 Task: Create in the project WiseTech in Backlog an issue 'Implement a new cloud-based legal document management system for a company with advanced document classification and retrieval capabilities', assign it to team member softage.4@softage.net and change the status to IN PROGRESS.
Action: Mouse moved to (350, 430)
Screenshot: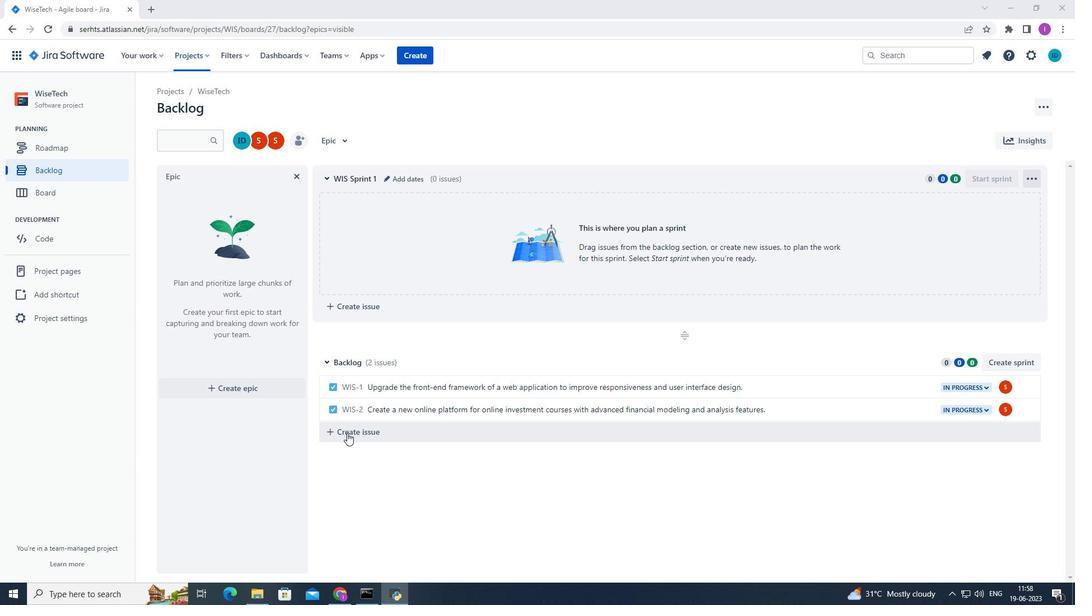 
Action: Mouse pressed left at (350, 430)
Screenshot: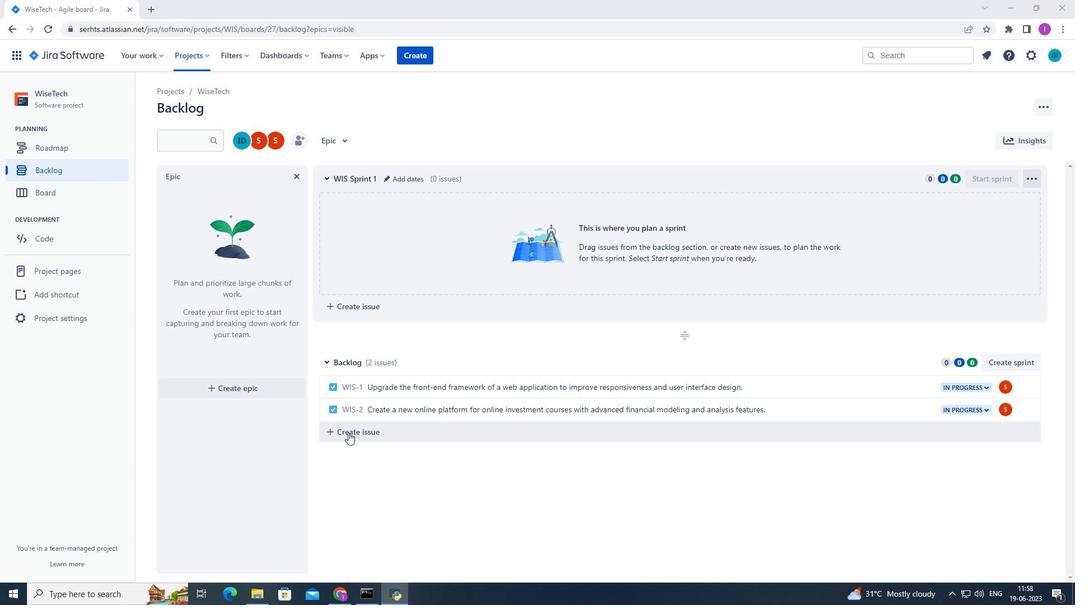 
Action: Mouse moved to (356, 429)
Screenshot: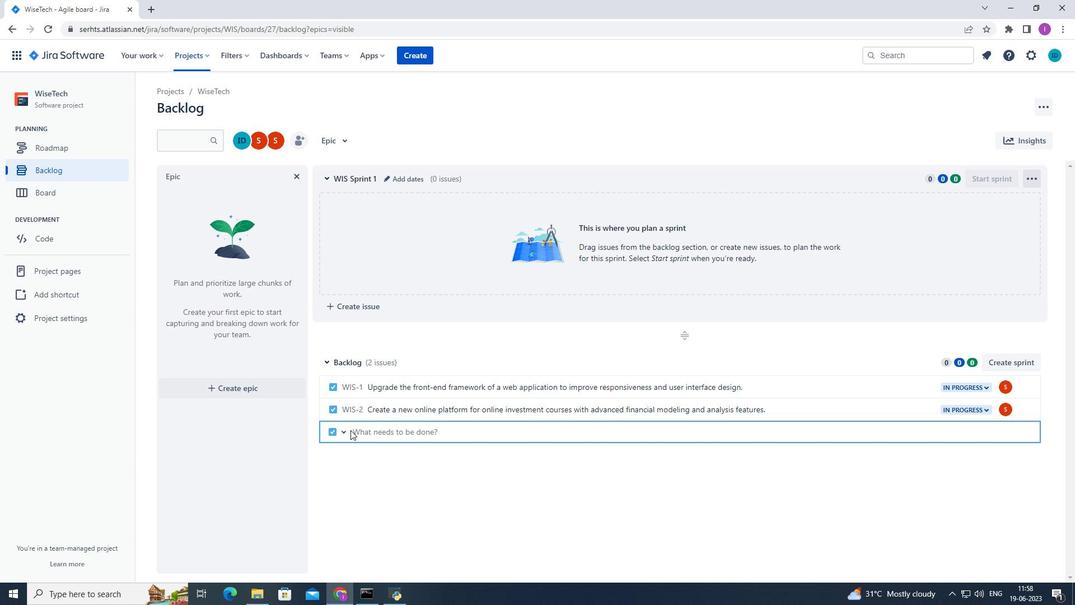 
Action: Mouse pressed left at (356, 429)
Screenshot: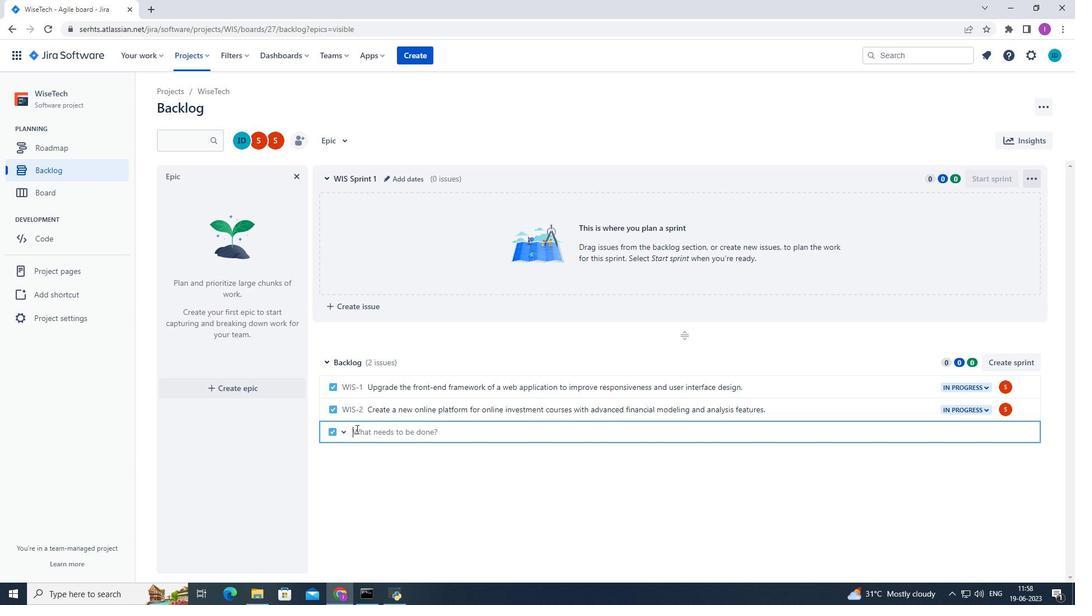 
Action: Mouse moved to (353, 411)
Screenshot: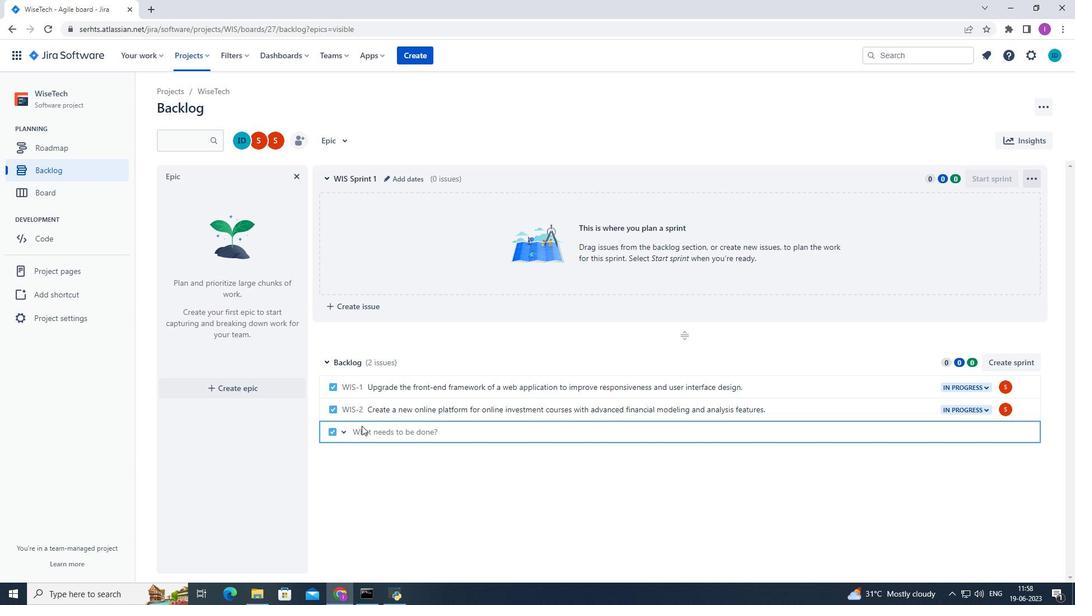 
Action: Key pressed <Key.shift>Implement<Key.space>a<Key.space>new<Key.space>cloud-b
Screenshot: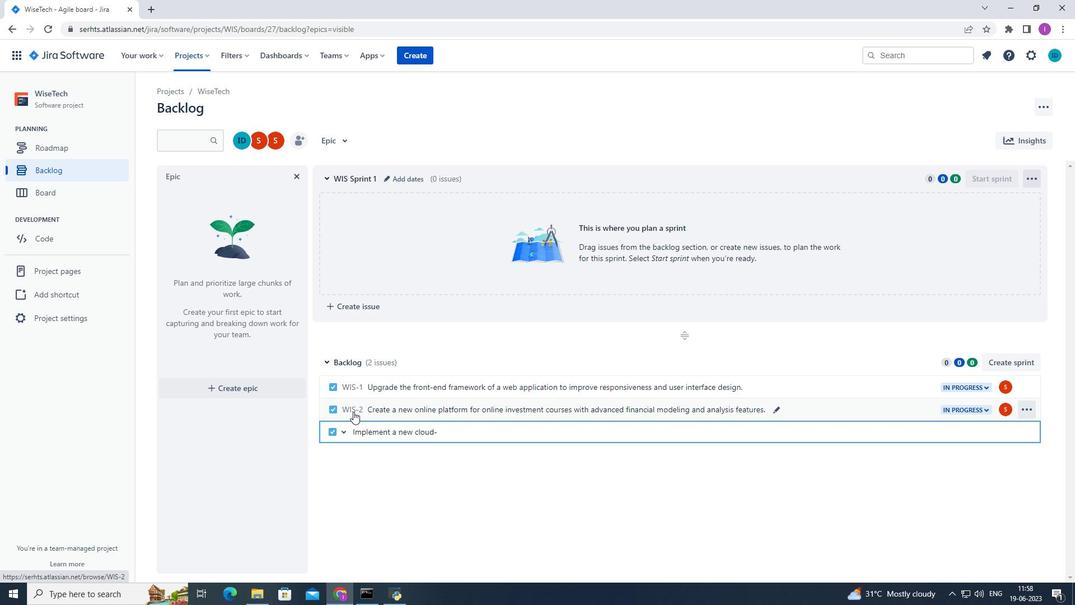 
Action: Mouse moved to (352, 411)
Screenshot: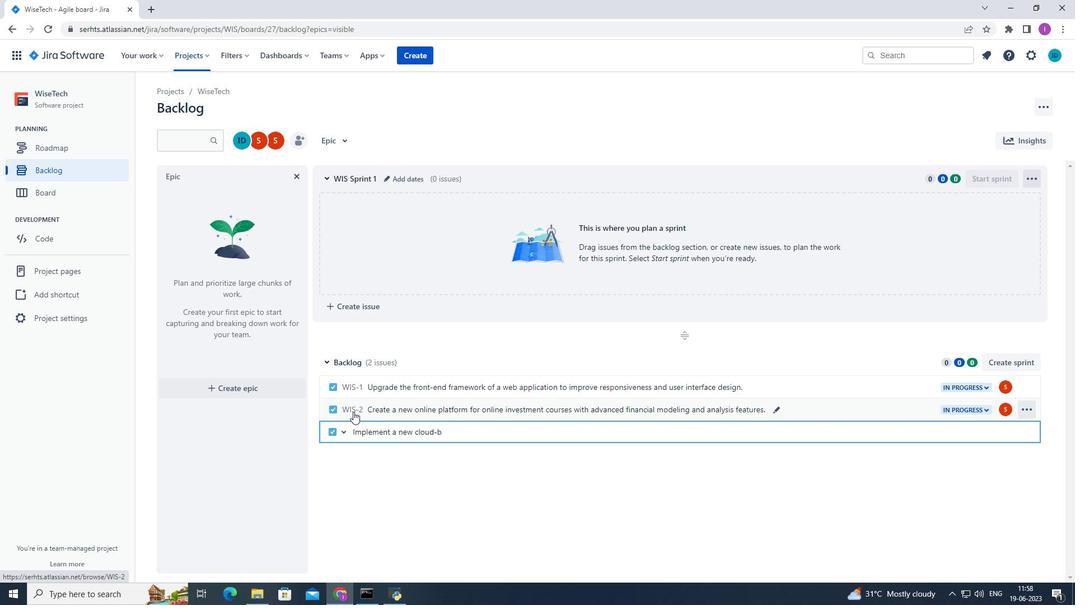 
Action: Key pressed ased<Key.space>legal<Key.space>document<Key.space>management<Key.space>sysy<Key.backspace>temfor<Key.space>a<Key.space>company
Screenshot: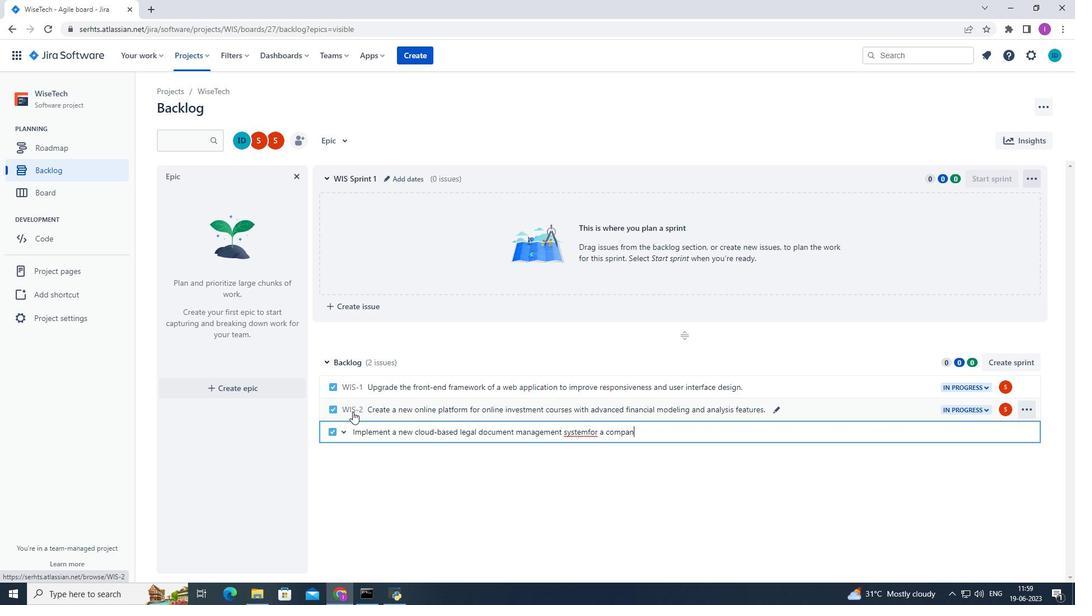 
Action: Mouse moved to (588, 434)
Screenshot: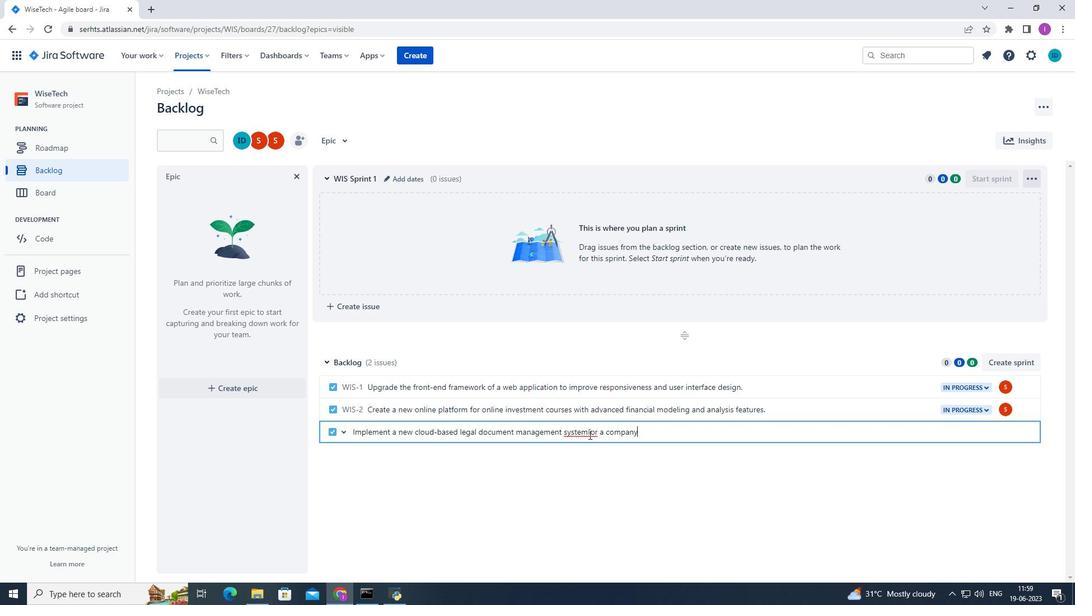 
Action: Mouse pressed left at (588, 434)
Screenshot: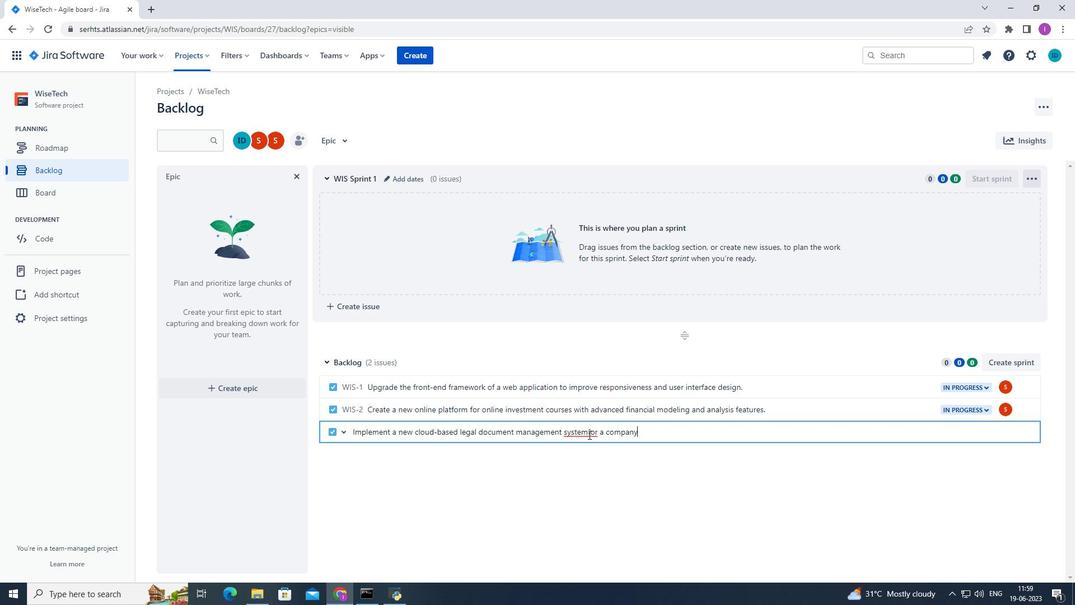 
Action: Mouse moved to (575, 412)
Screenshot: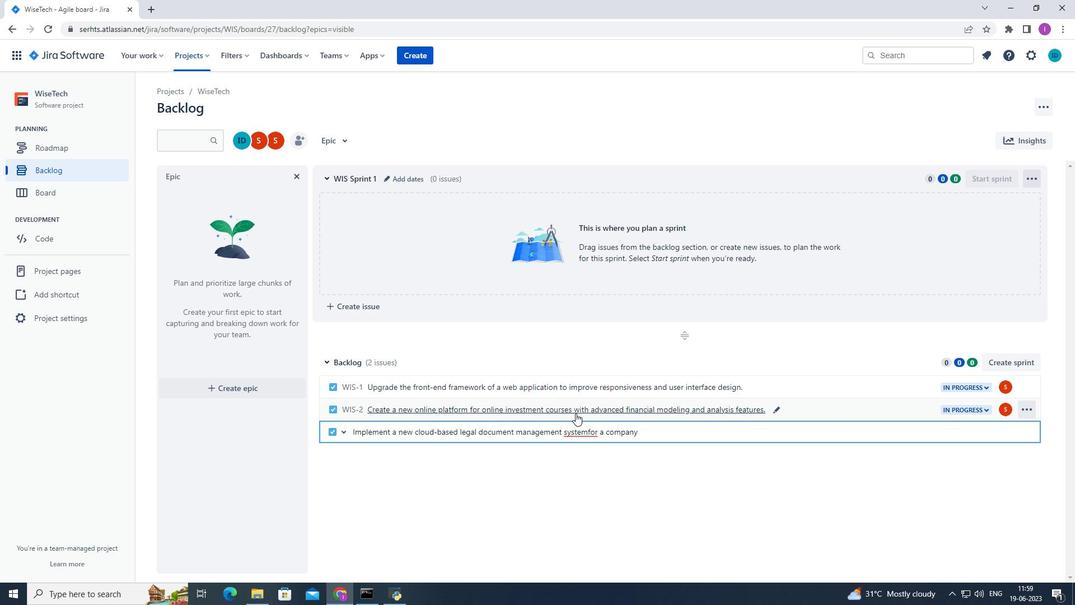 
Action: Key pressed <Key.space>
Screenshot: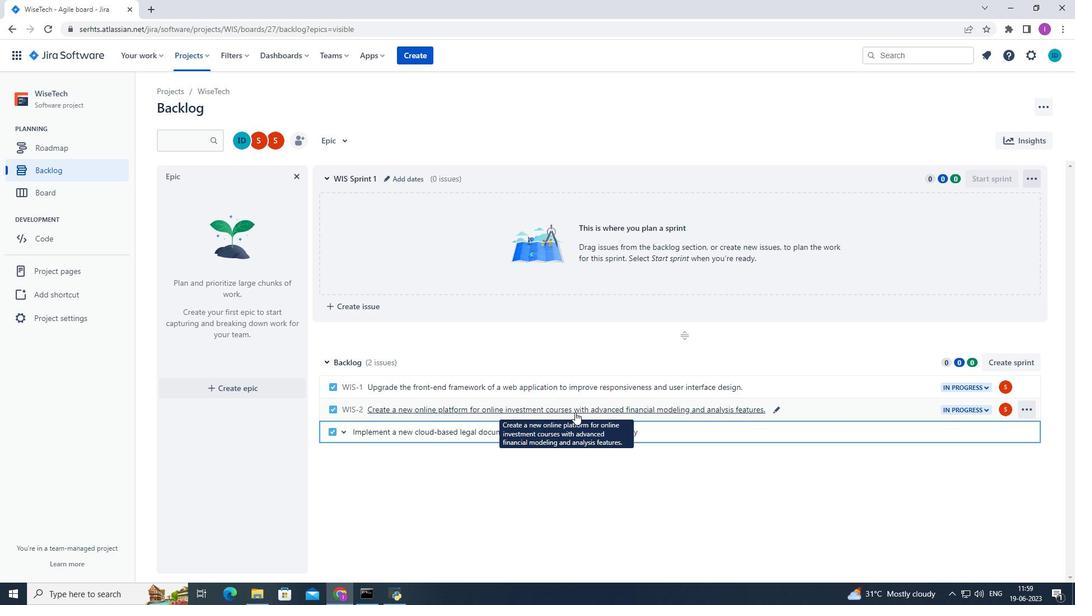 
Action: Mouse moved to (665, 435)
Screenshot: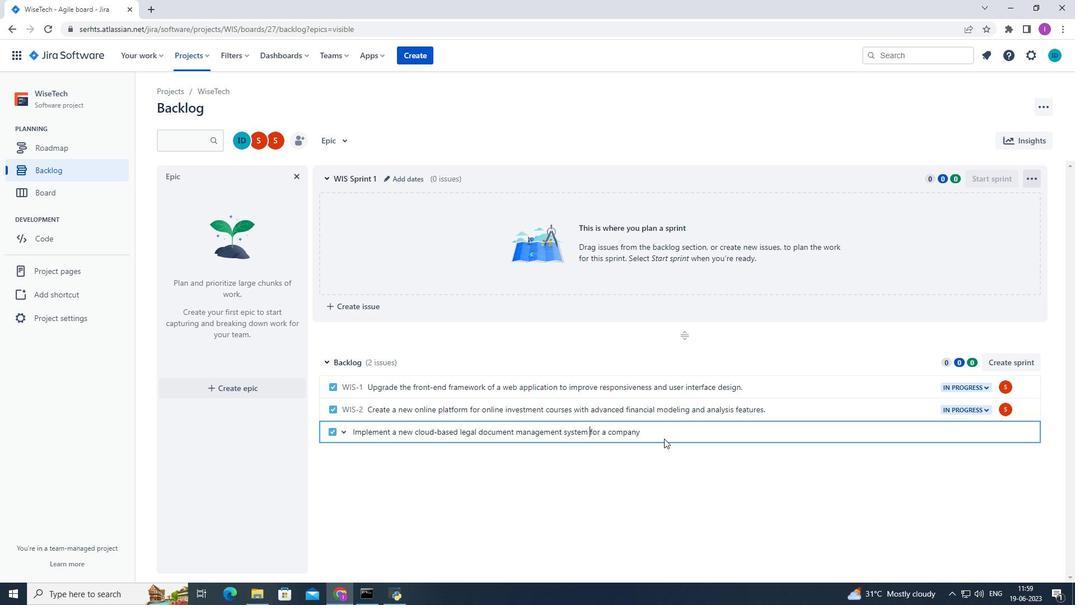 
Action: Mouse pressed left at (665, 435)
Screenshot: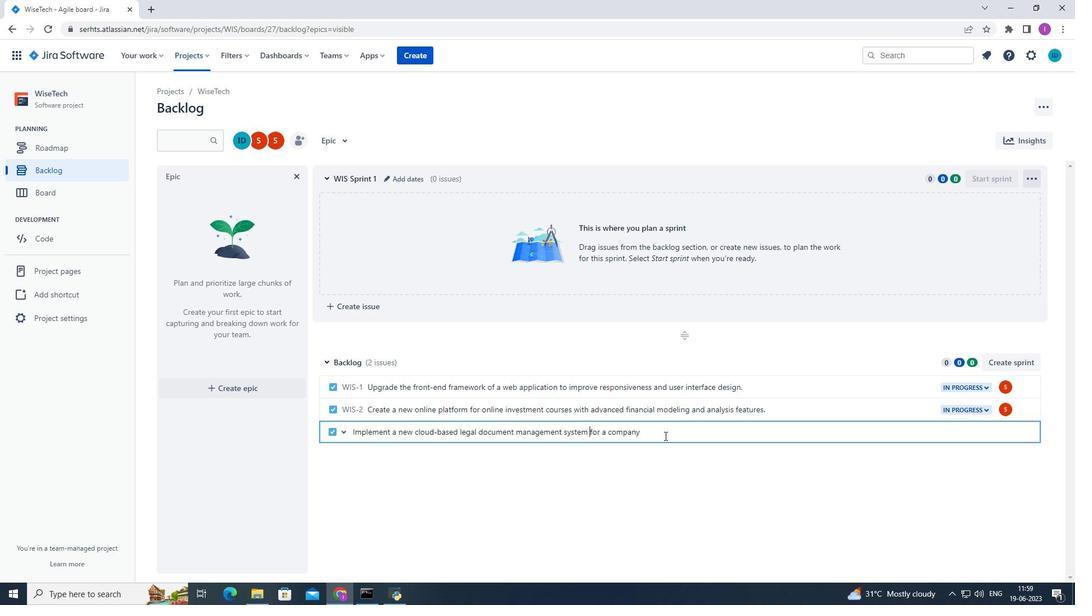 
Action: Mouse moved to (656, 430)
Screenshot: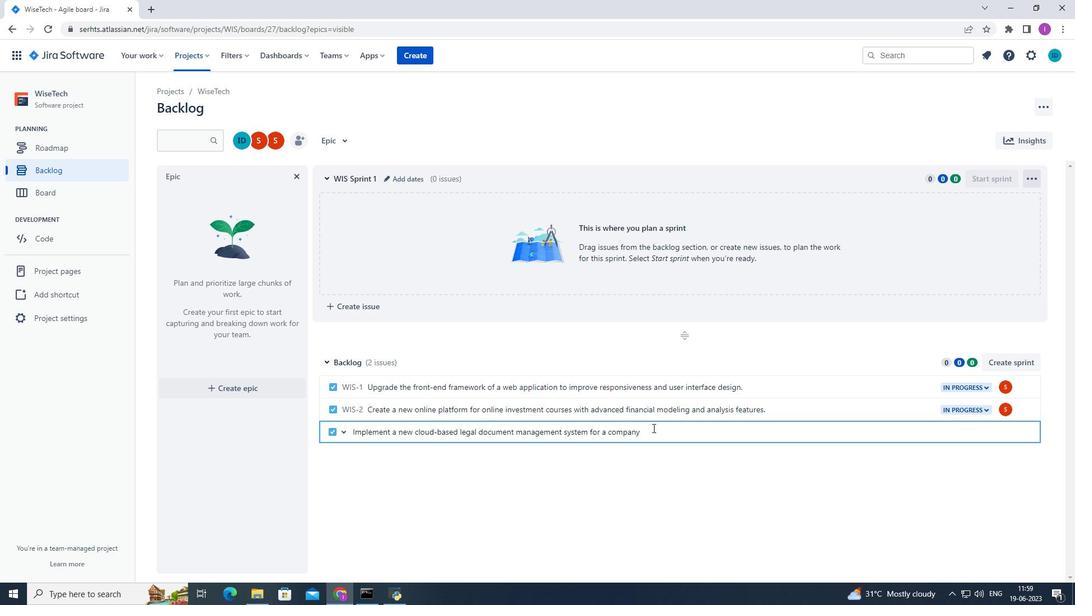 
Action: Mouse pressed left at (656, 430)
Screenshot: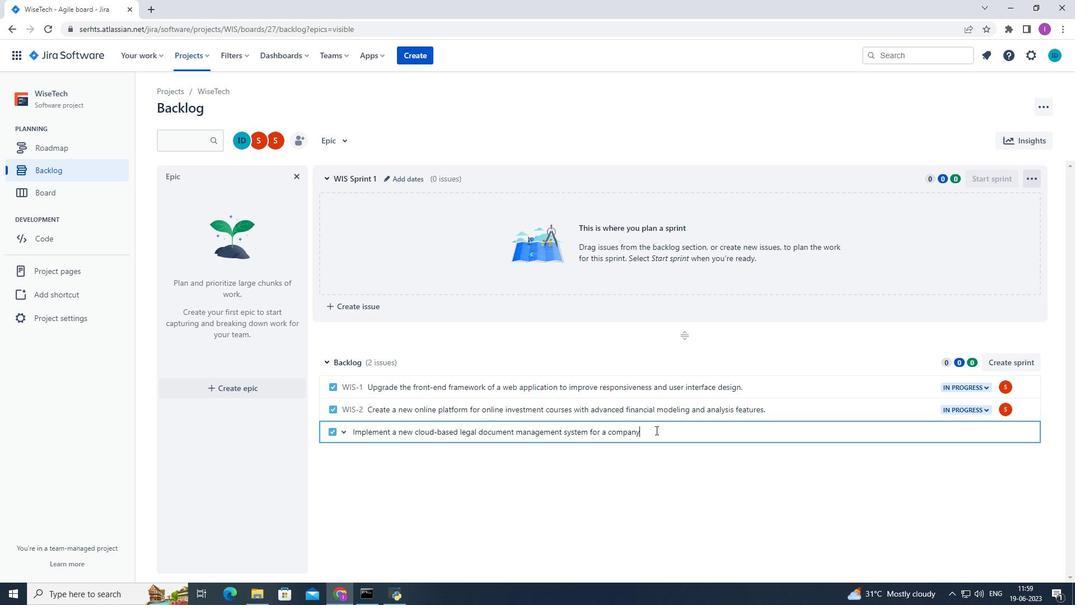
Action: Key pressed <Key.space>with<Key.space>advanced<Key.space>s<Key.backspace>document<Key.space>classification<Key.space>and<Key.space>retrieval<Key.space>capabilities.<Key.enter>
Screenshot: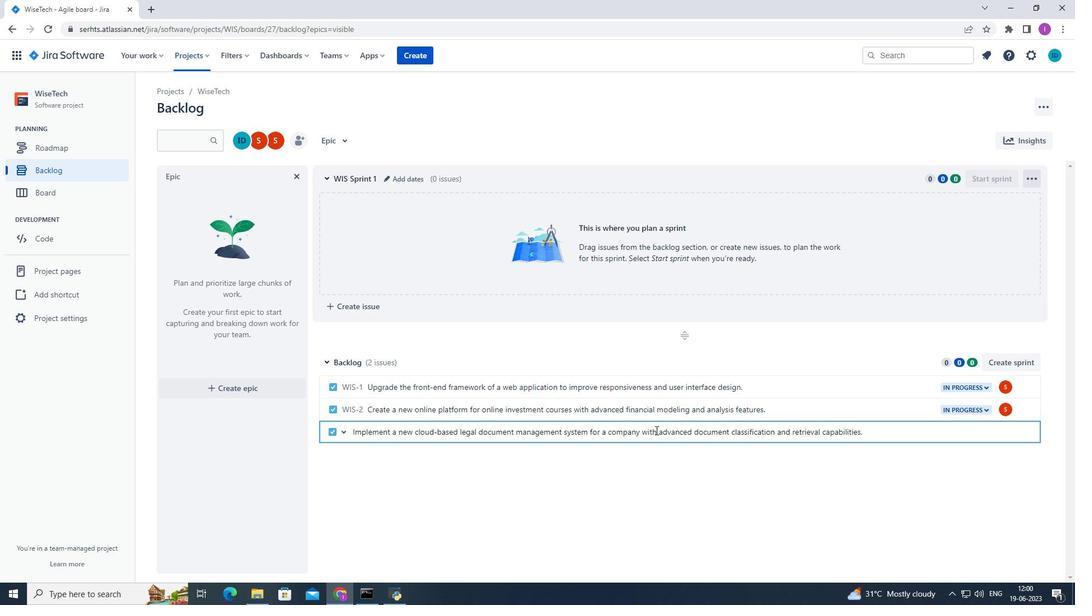 
Action: Mouse moved to (1007, 433)
Screenshot: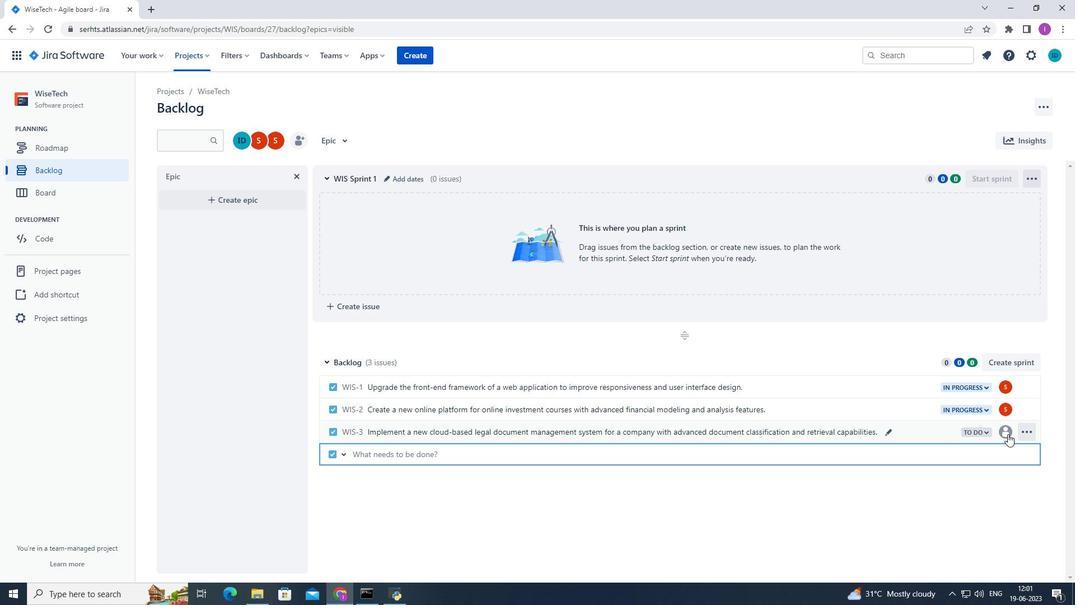 
Action: Mouse pressed left at (1007, 433)
Screenshot: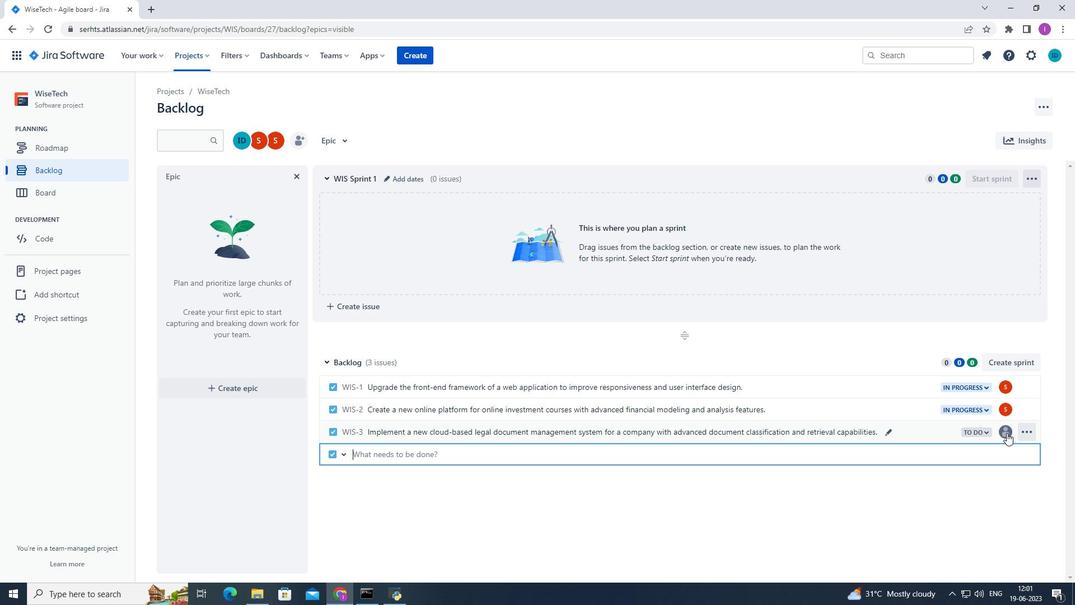 
Action: Mouse moved to (916, 533)
Screenshot: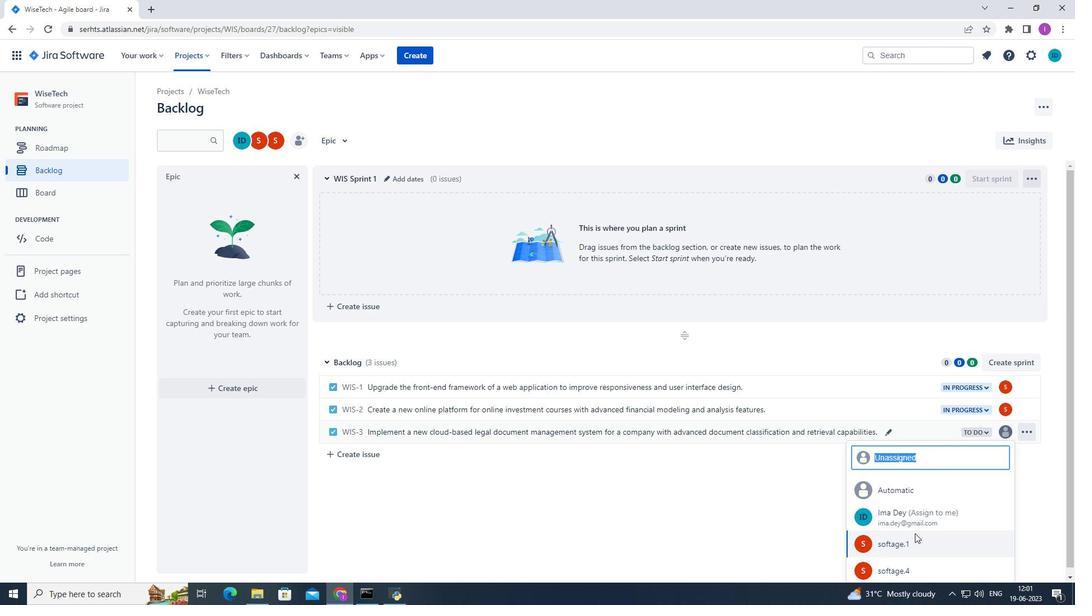 
Action: Mouse scrolled (916, 532) with delta (0, 0)
Screenshot: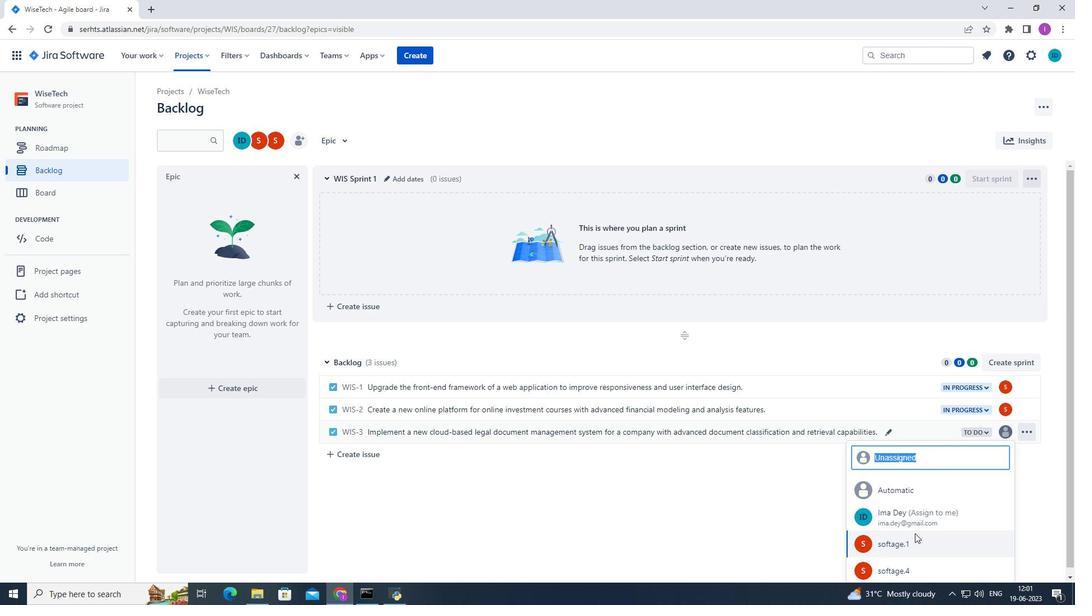 
Action: Mouse moved to (917, 533)
Screenshot: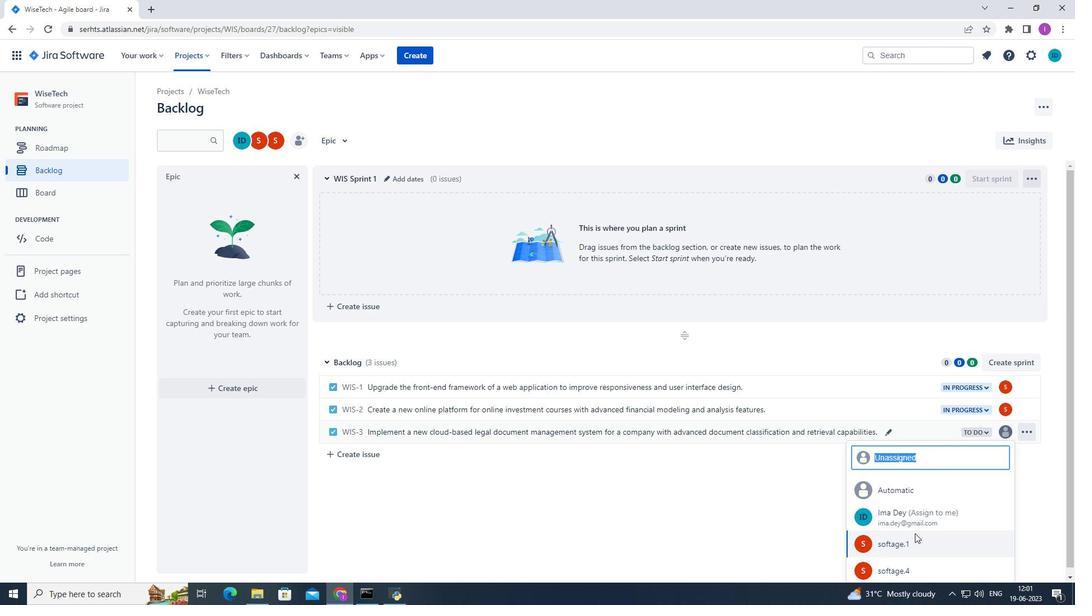 
Action: Mouse scrolled (917, 532) with delta (0, 0)
Screenshot: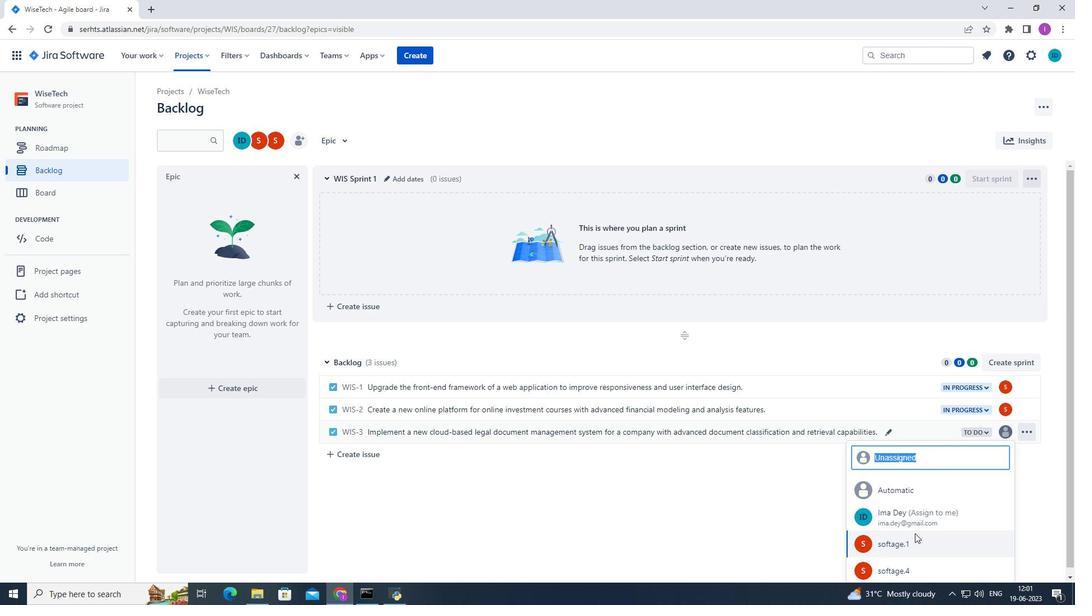 
Action: Mouse scrolled (917, 532) with delta (0, 0)
Screenshot: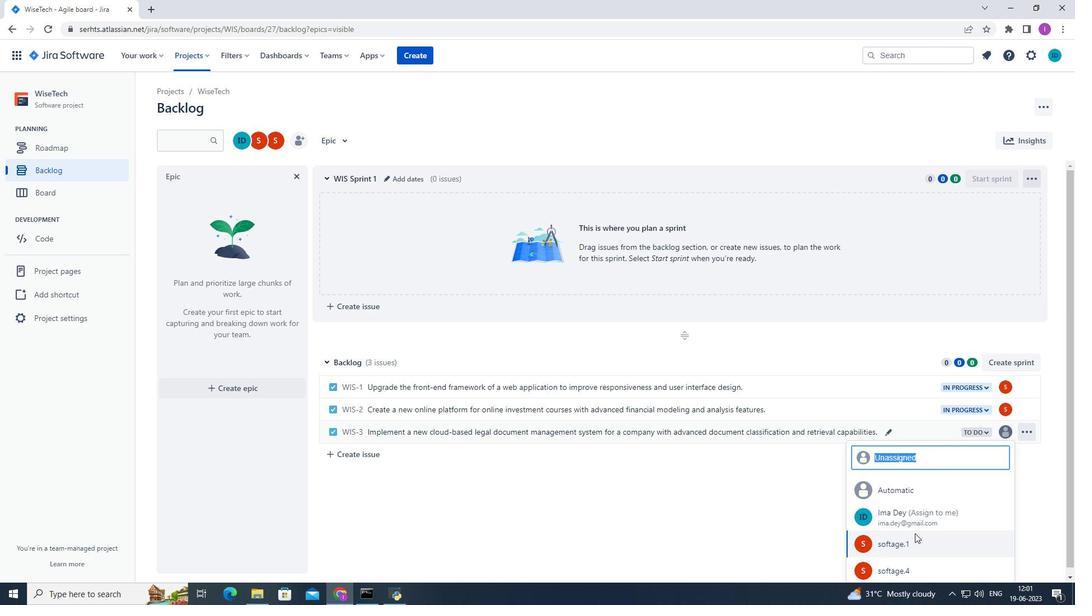 
Action: Mouse moved to (925, 537)
Screenshot: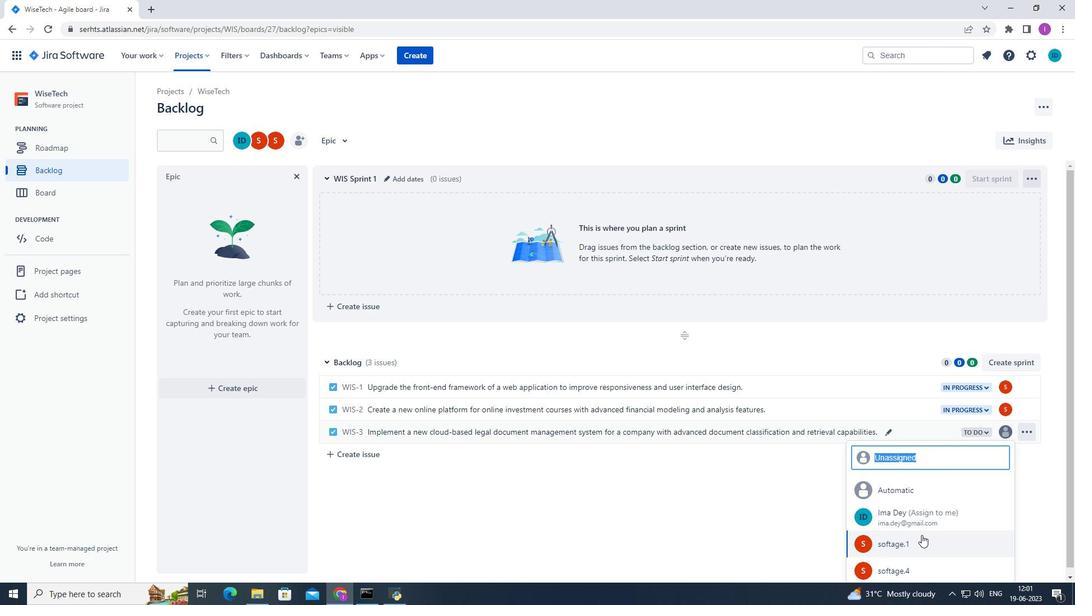 
Action: Mouse scrolled (925, 537) with delta (0, 0)
Screenshot: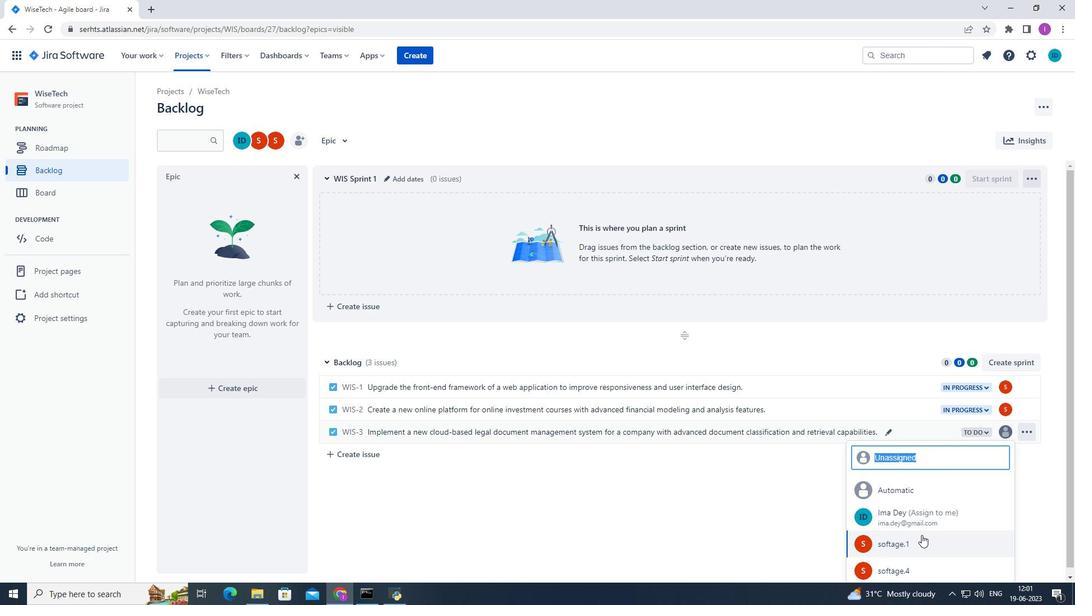 
Action: Mouse moved to (925, 537)
Screenshot: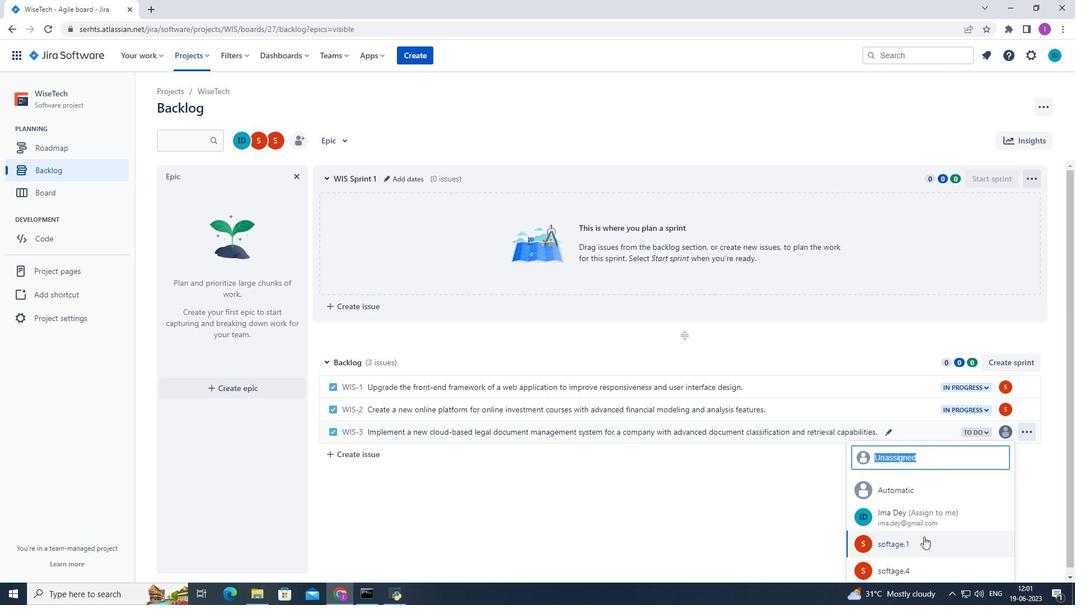 
Action: Mouse scrolled (925, 537) with delta (0, 0)
Screenshot: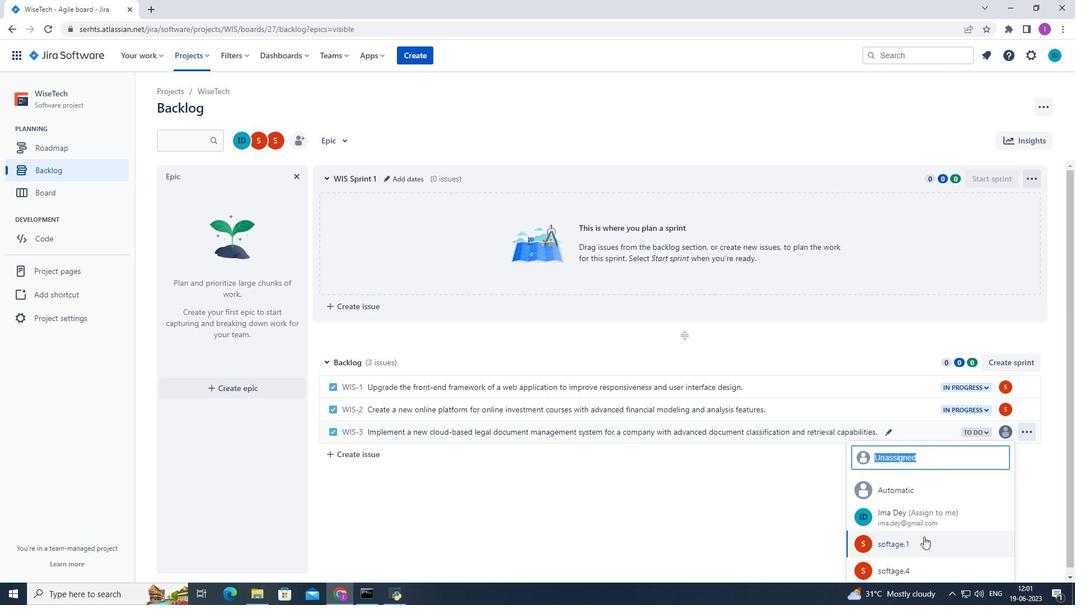 
Action: Mouse scrolled (925, 537) with delta (0, 0)
Screenshot: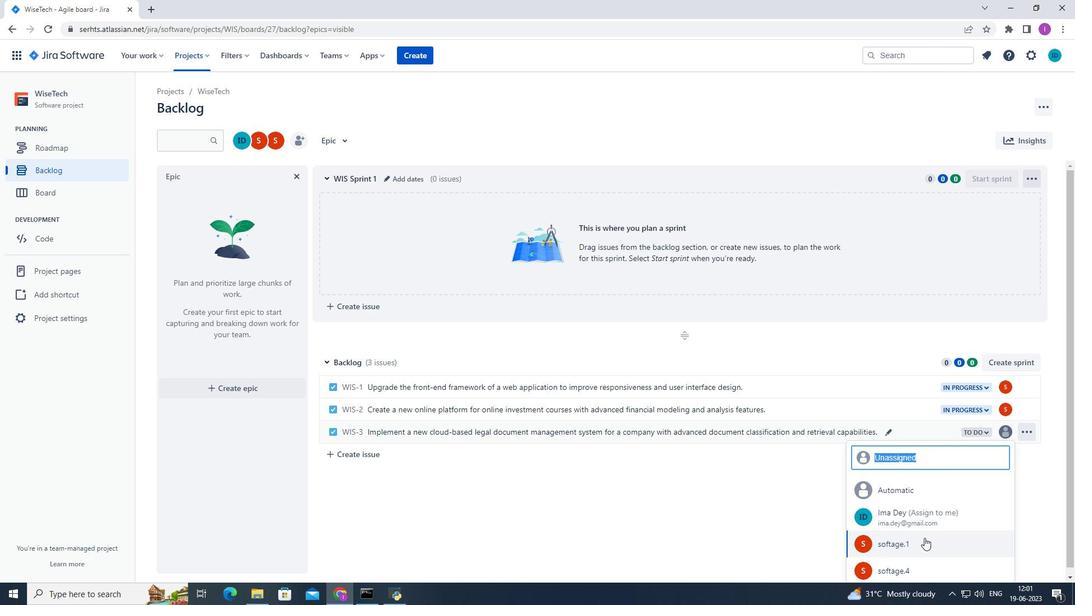 
Action: Mouse moved to (910, 573)
Screenshot: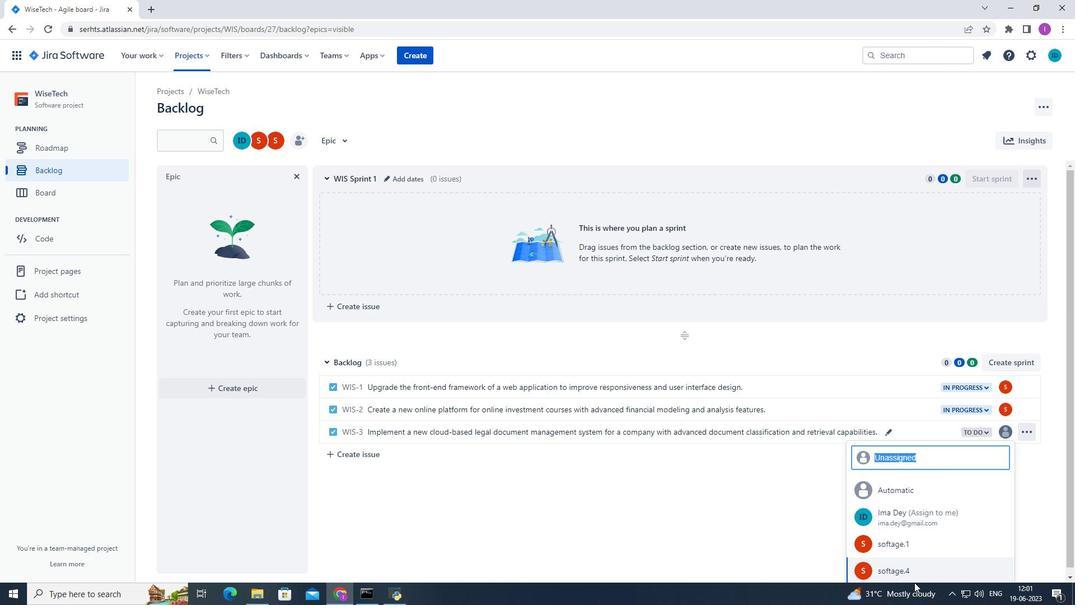 
Action: Mouse pressed left at (910, 573)
Screenshot: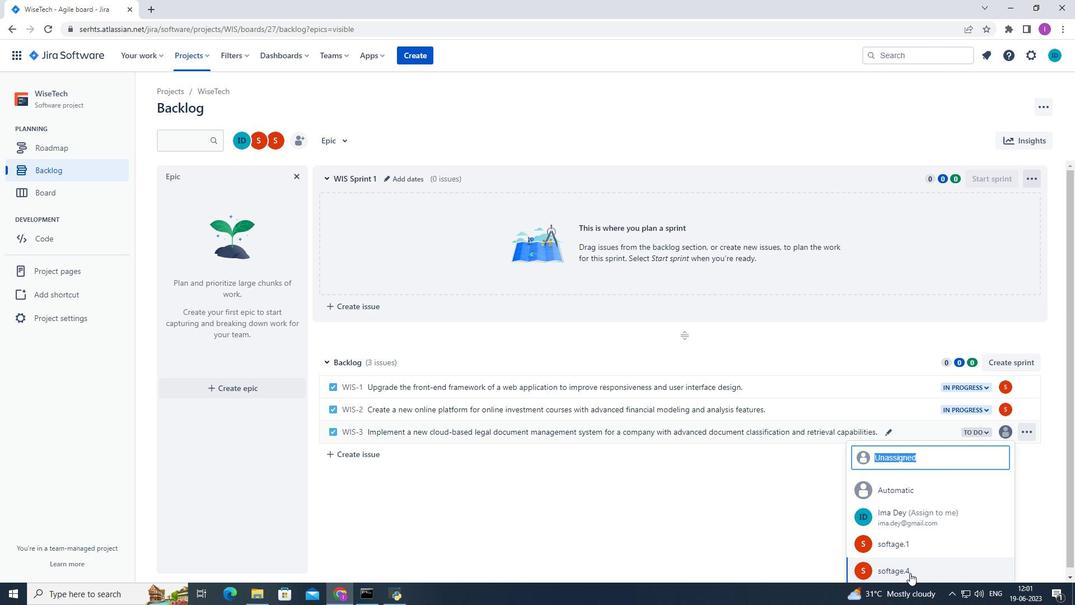 
Action: Mouse moved to (986, 430)
Screenshot: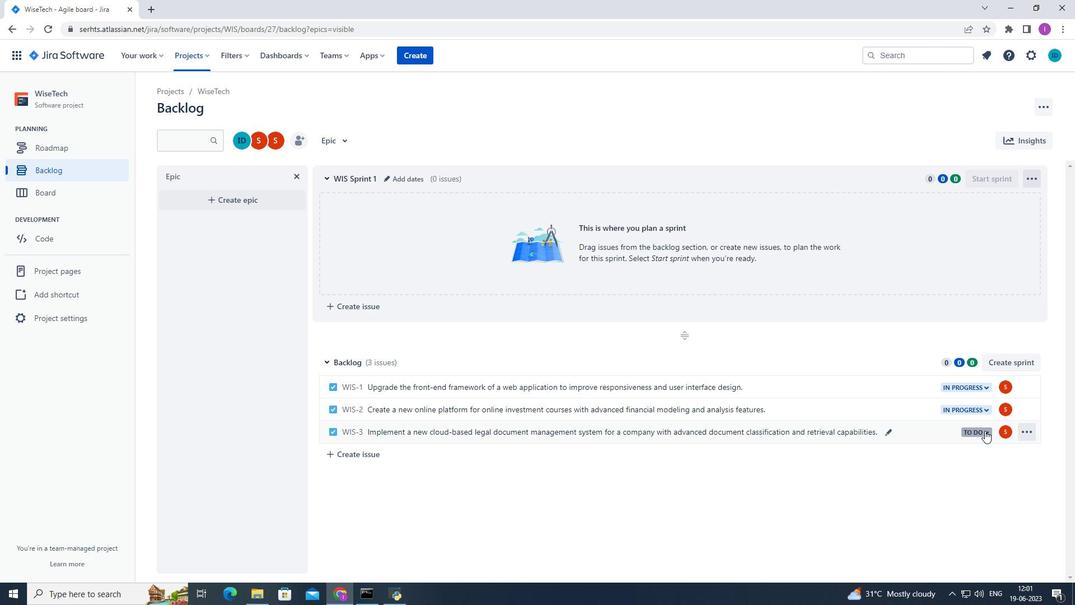 
Action: Mouse pressed left at (986, 430)
Screenshot: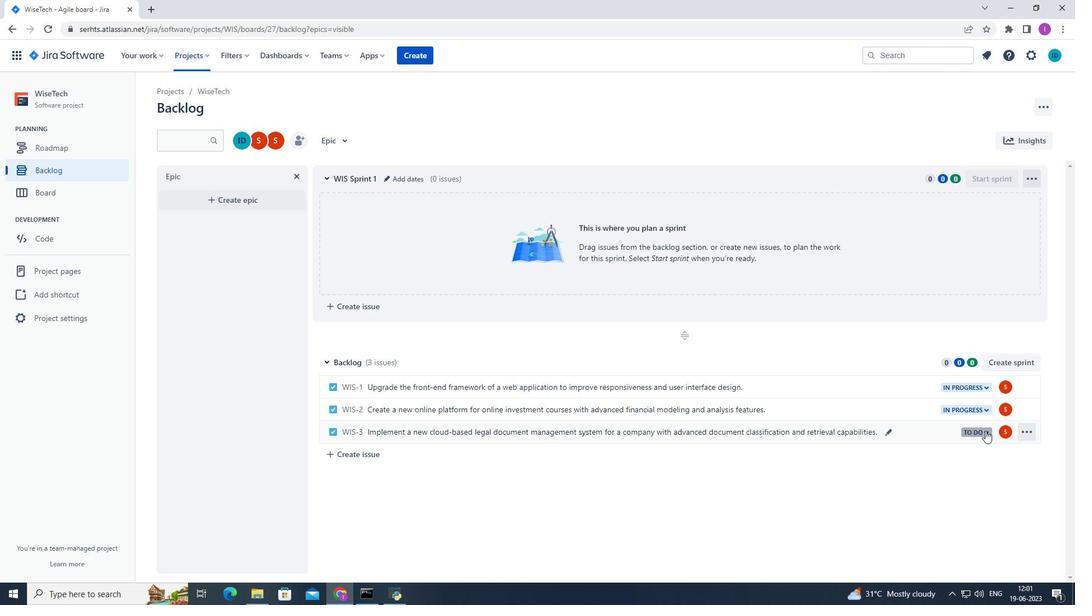 
Action: Mouse moved to (909, 456)
Screenshot: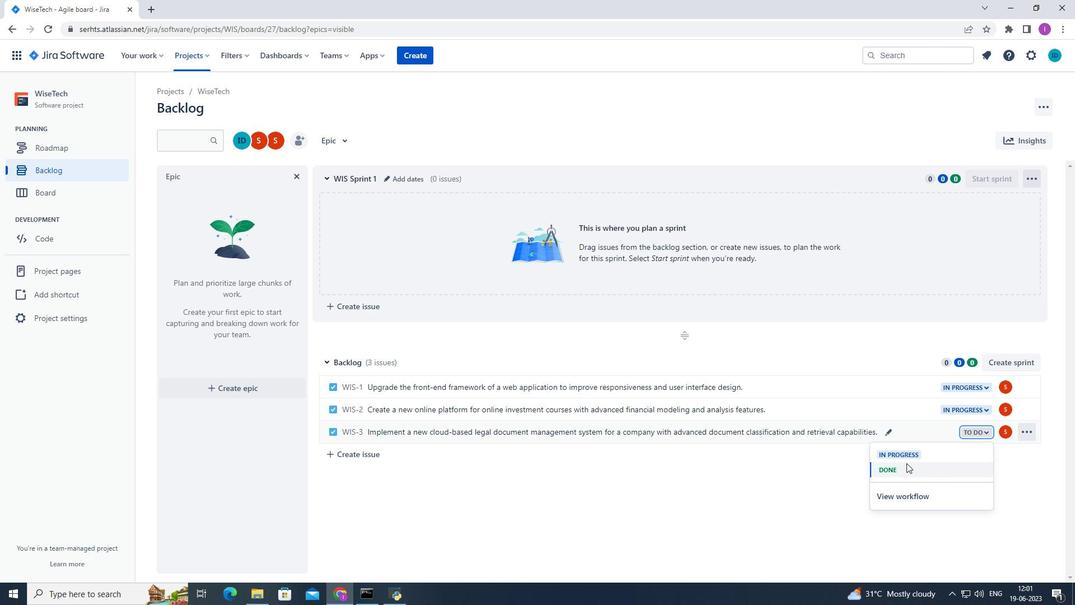 
Action: Mouse pressed left at (909, 456)
Screenshot: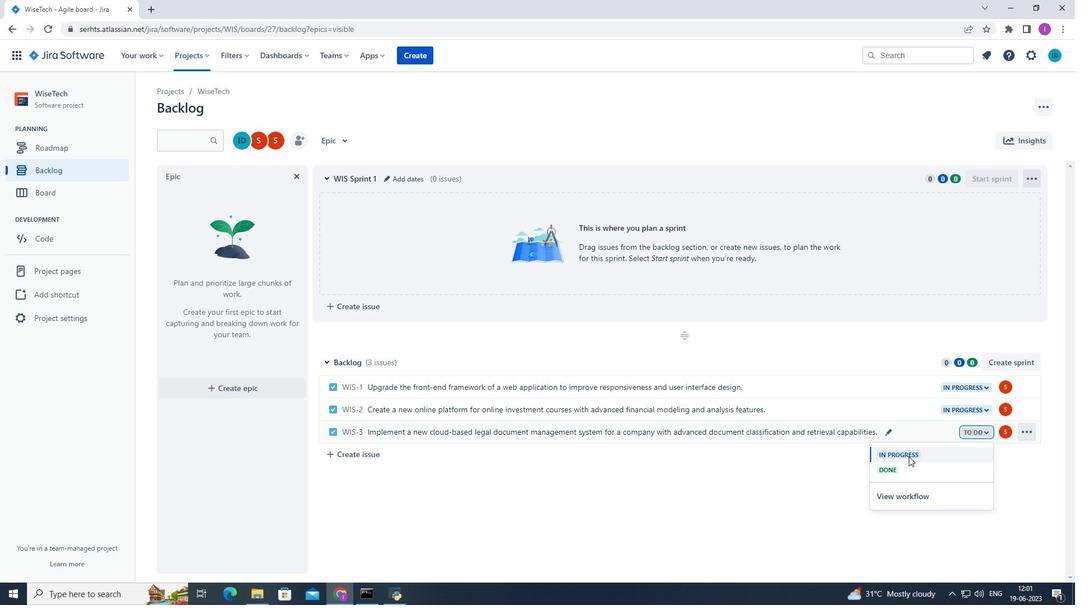 
Action: Mouse moved to (976, 432)
Screenshot: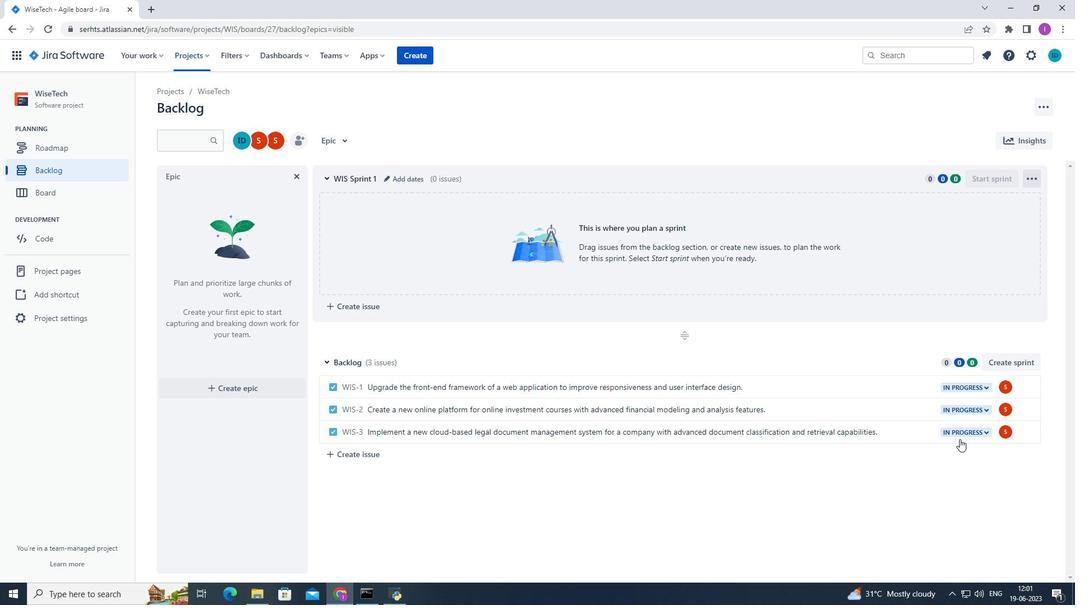 
